 Task: In the Contact  CoraLopez96@publictheater.org, schedule and save the meeting with title: 'Product Demo and Service Presentation', Select date: '28 August, 2023', select start time: 3:00:PM. Add location on call (718) 987-6580 with meeting description: For further discussion on products, kindly join the meeting.. Logged in from softage.6@softage.net
Action: Mouse moved to (101, 75)
Screenshot: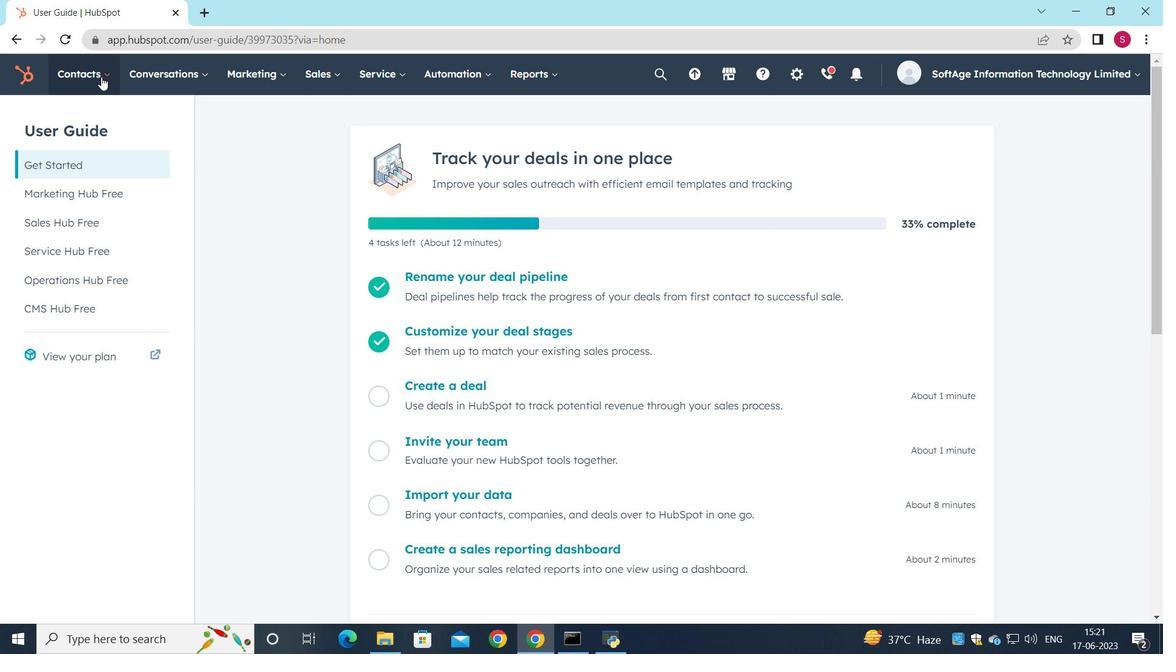 
Action: Mouse pressed left at (101, 75)
Screenshot: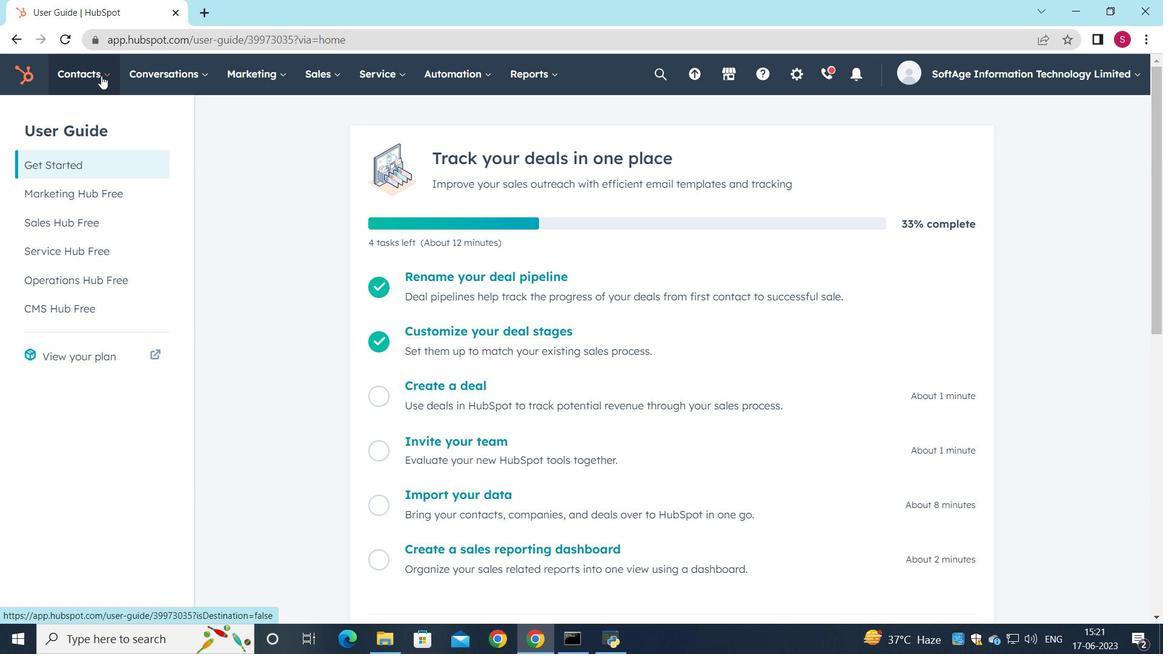 
Action: Mouse moved to (109, 111)
Screenshot: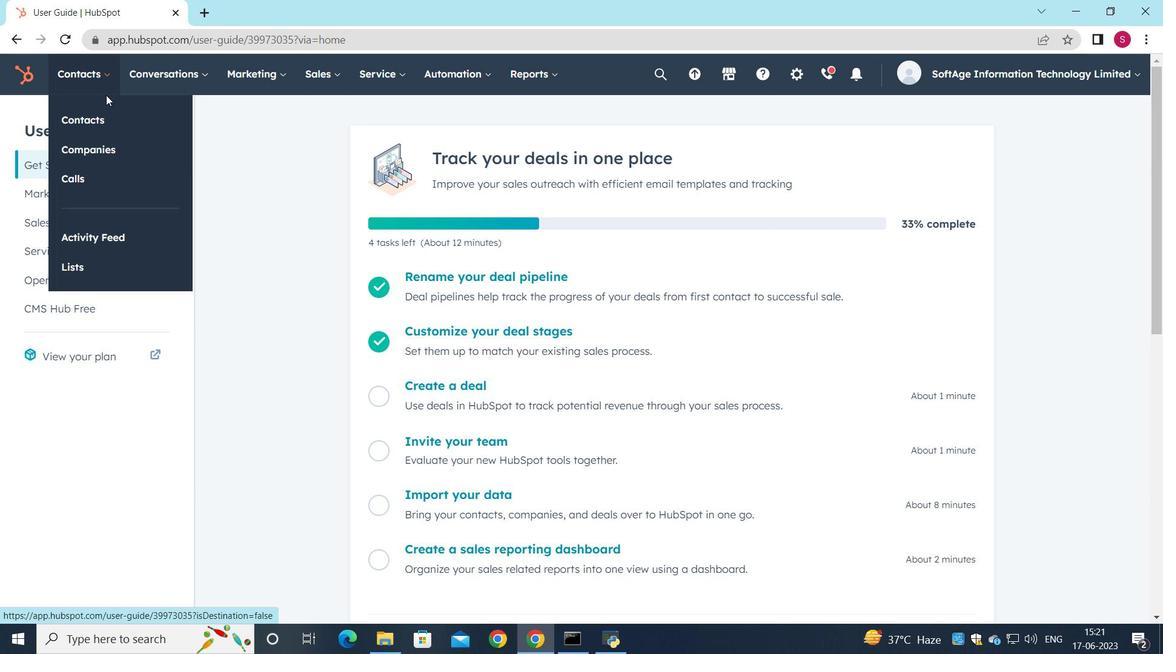 
Action: Mouse pressed left at (109, 111)
Screenshot: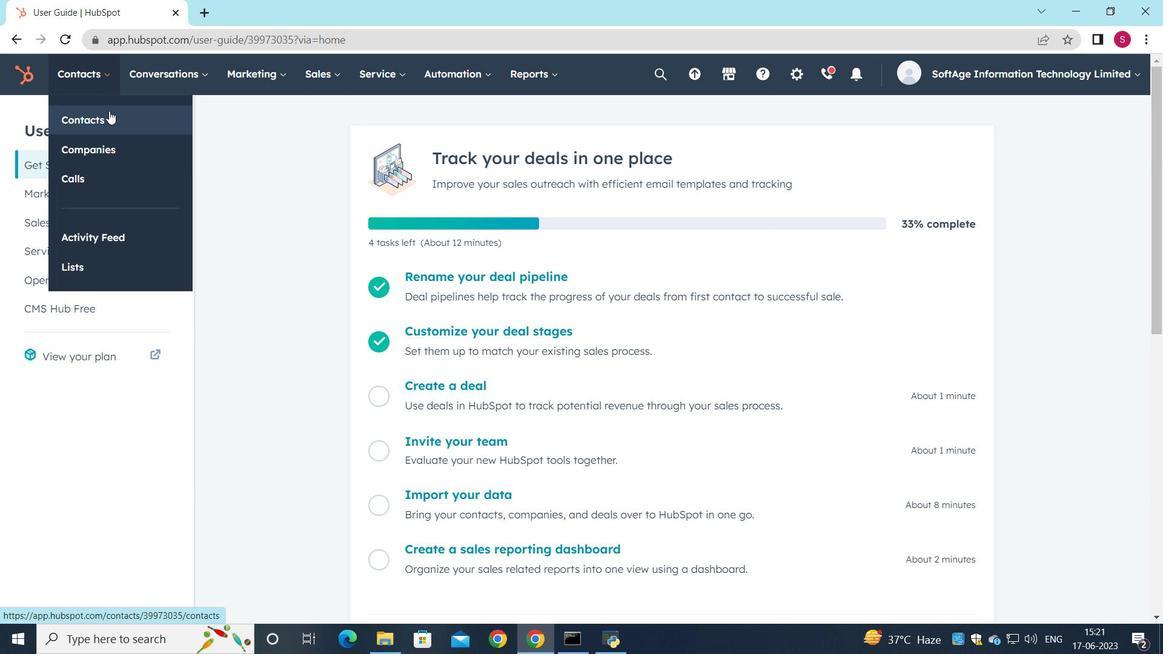 
Action: Mouse moved to (119, 250)
Screenshot: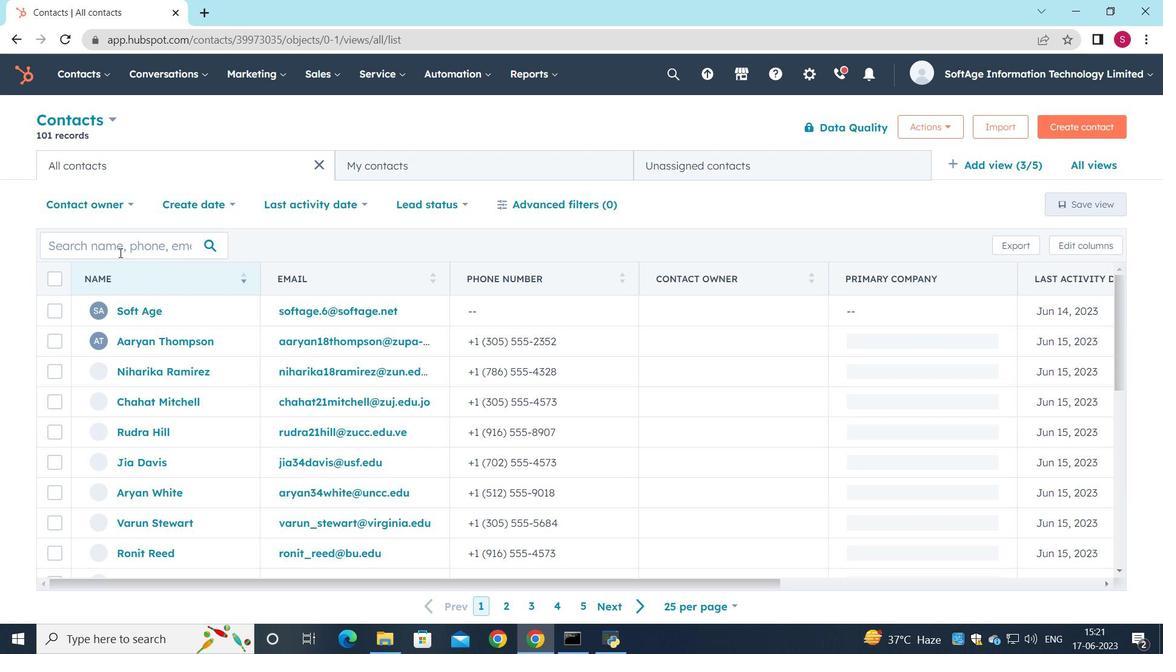 
Action: Mouse pressed left at (119, 250)
Screenshot: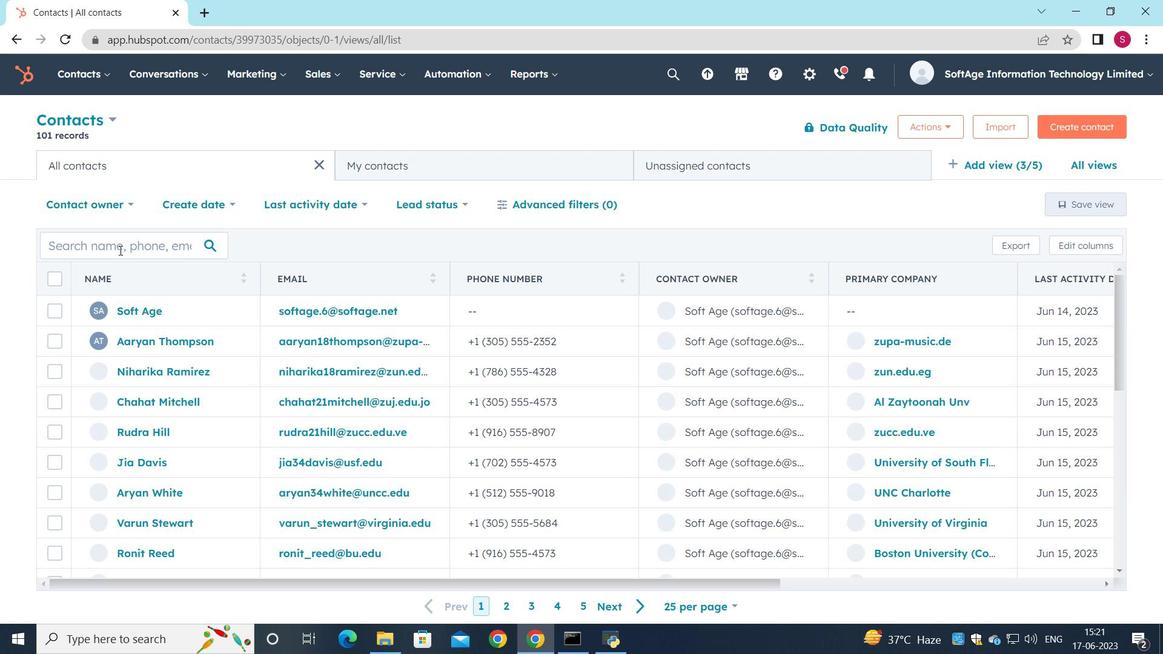 
Action: Key pressed <Key.shift>cora<Key.shift>Lopez<Key.shift><Key.shift><Key.shift><Key.shift><Key.shift><Key.shift><Key.shift><Key.shift>@publictheater.org
Screenshot: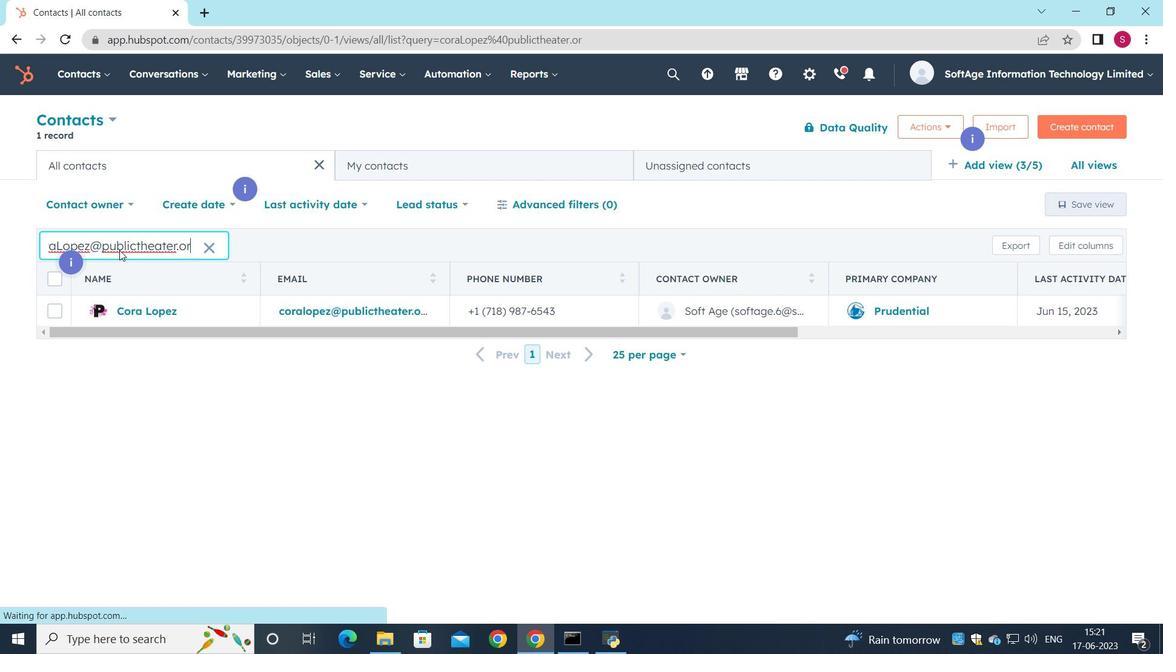 
Action: Mouse moved to (138, 307)
Screenshot: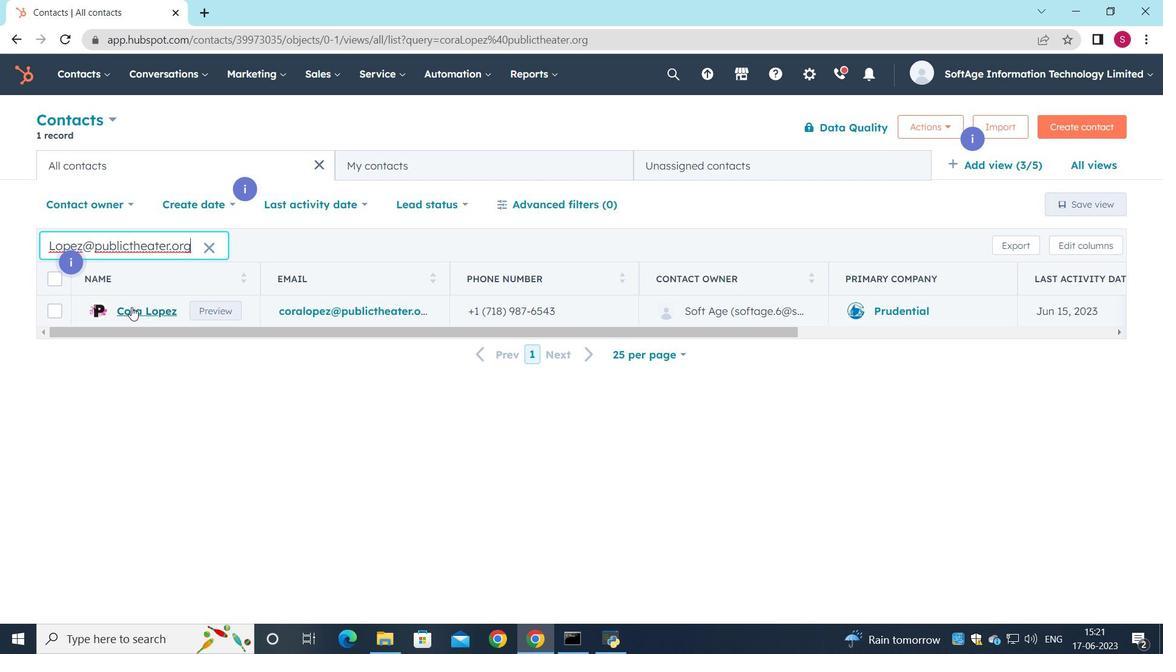 
Action: Mouse pressed left at (138, 307)
Screenshot: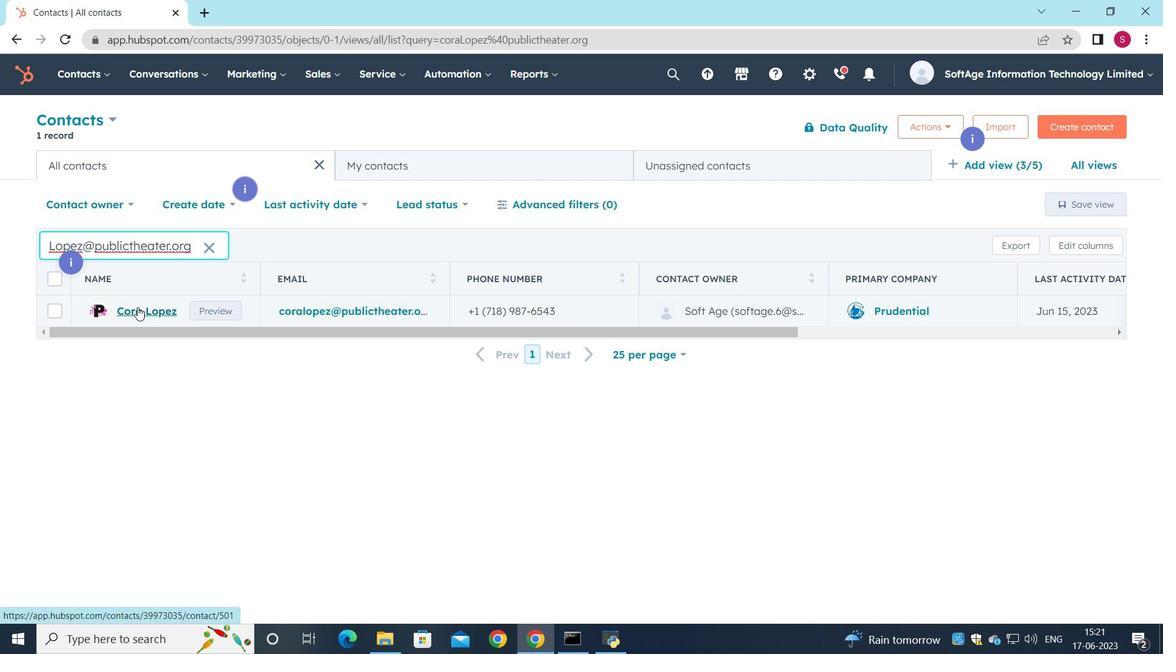 
Action: Mouse moved to (196, 253)
Screenshot: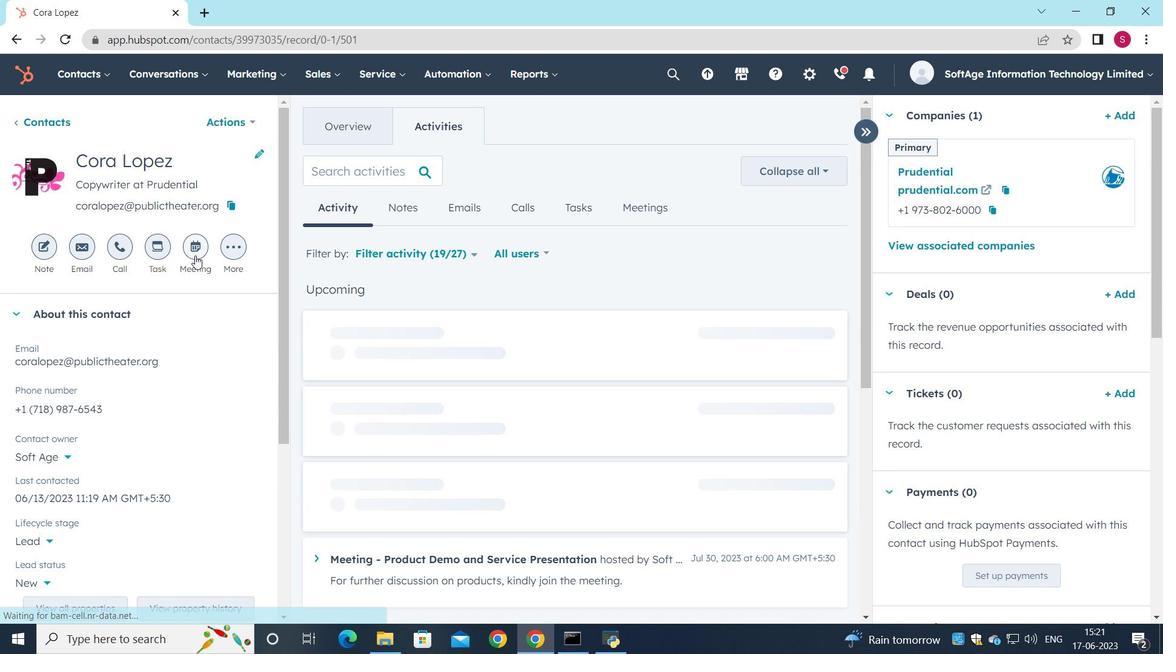 
Action: Mouse pressed left at (196, 253)
Screenshot: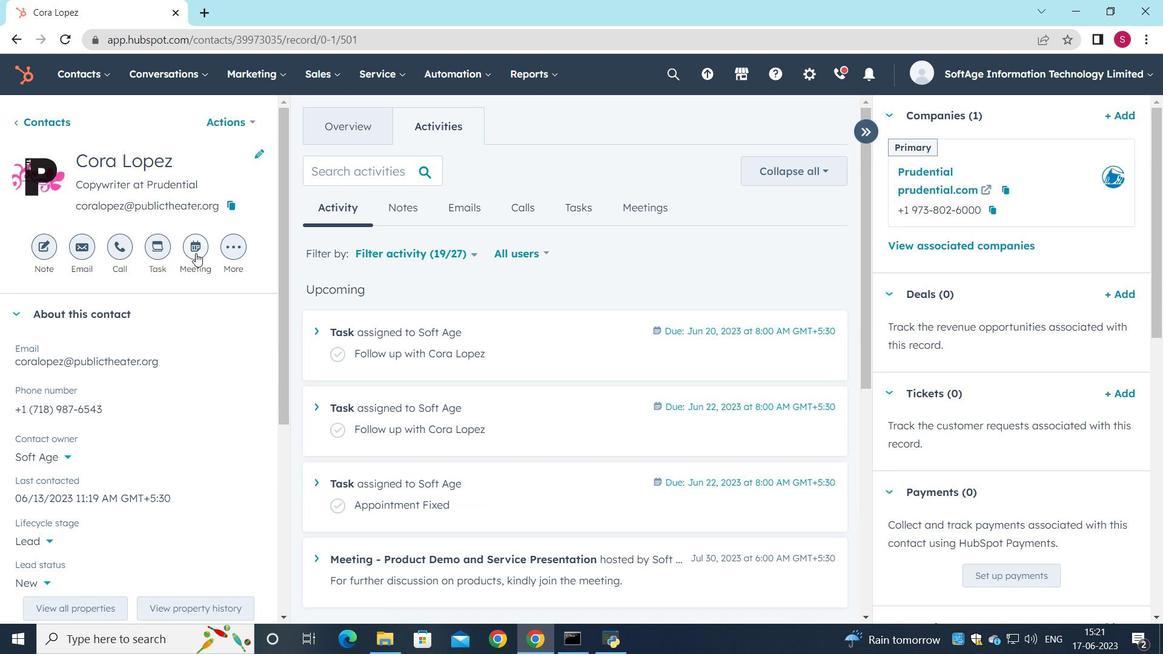 
Action: Mouse moved to (174, 236)
Screenshot: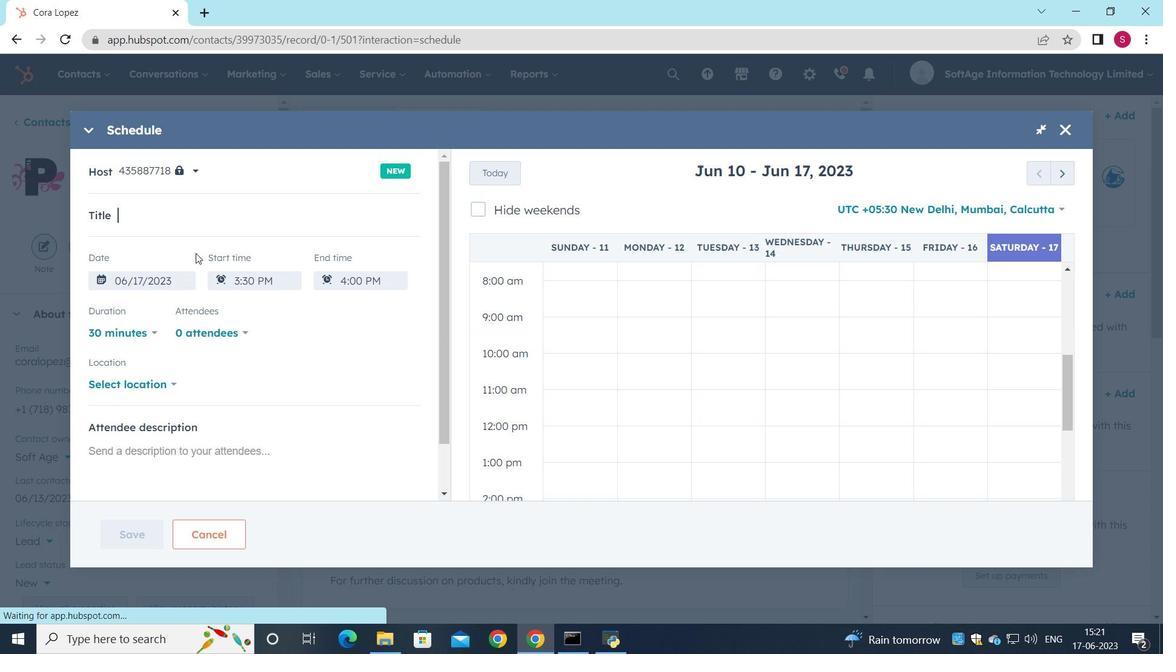 
Action: Key pressed <Key.shift>Product<Key.space><Key.shift>Demo<Key.space>and<Key.space><Key.shift>service<Key.space><Key.shift>Presentation
Screenshot: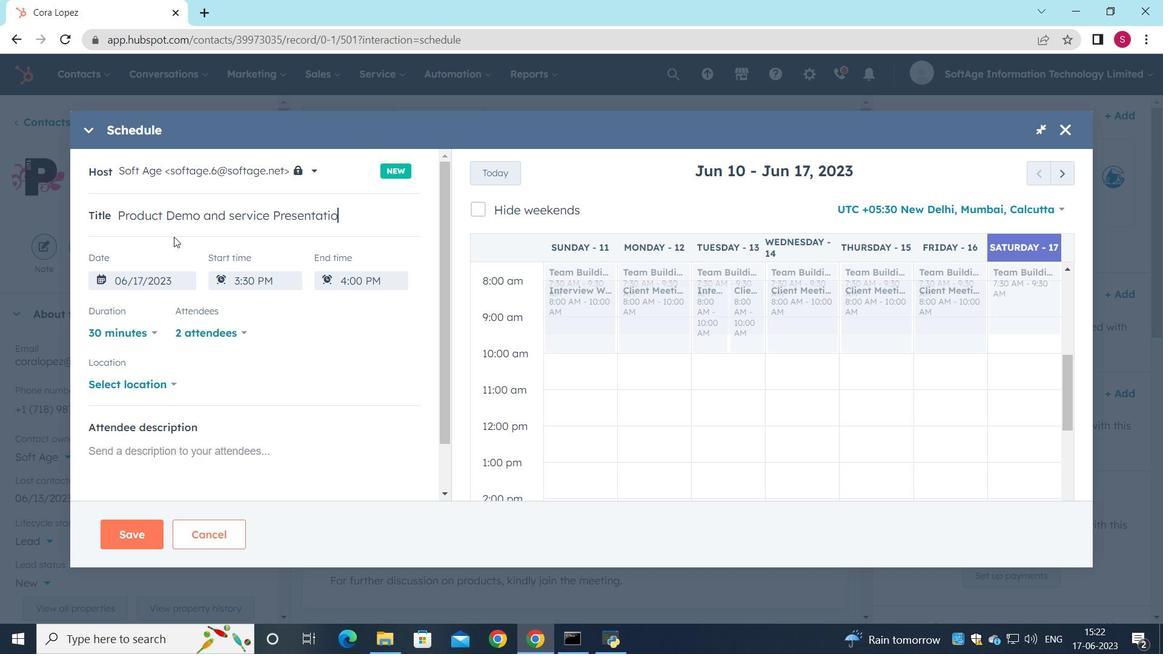 
Action: Mouse moved to (1065, 174)
Screenshot: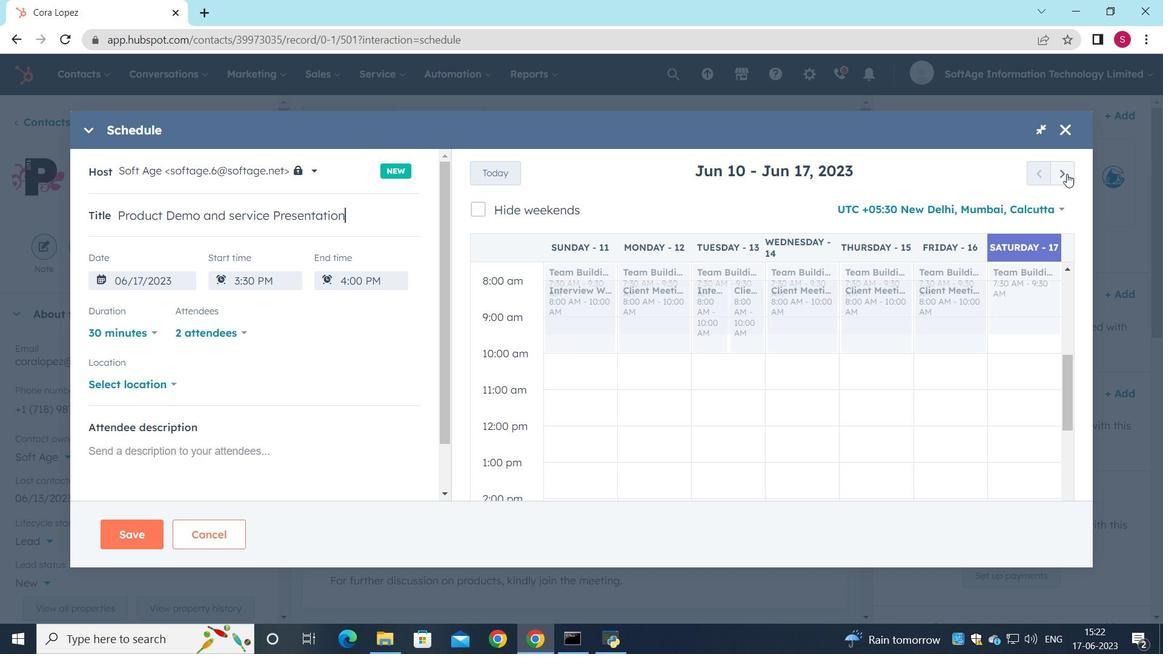 
Action: Mouse pressed left at (1065, 174)
Screenshot: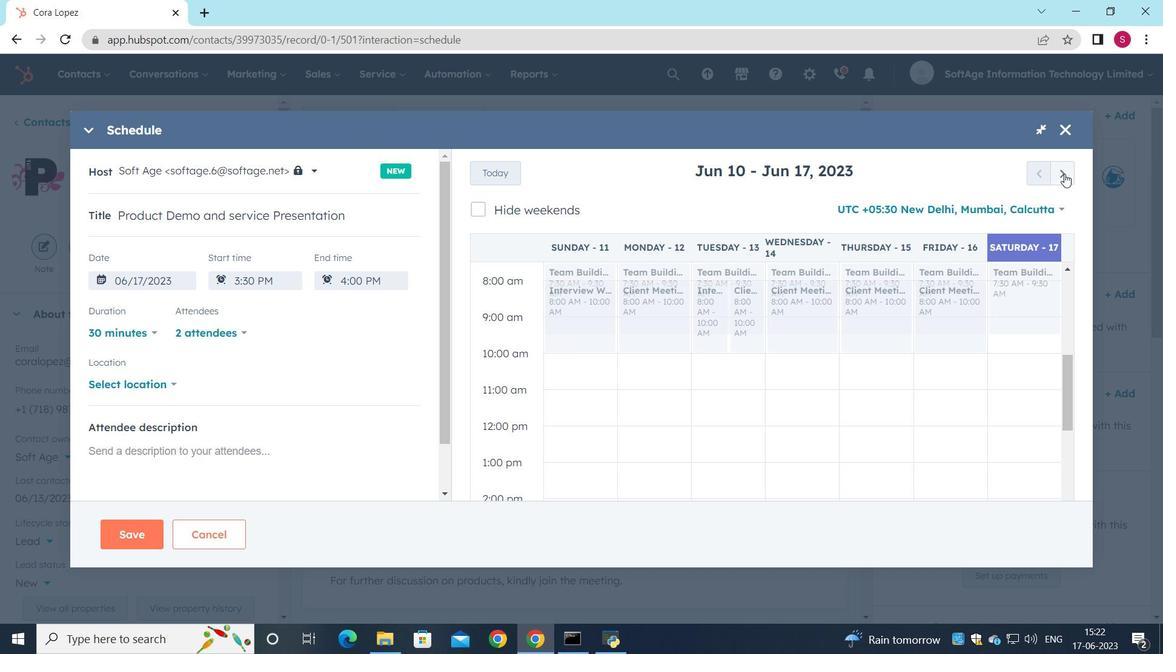 
Action: Mouse pressed left at (1065, 174)
Screenshot: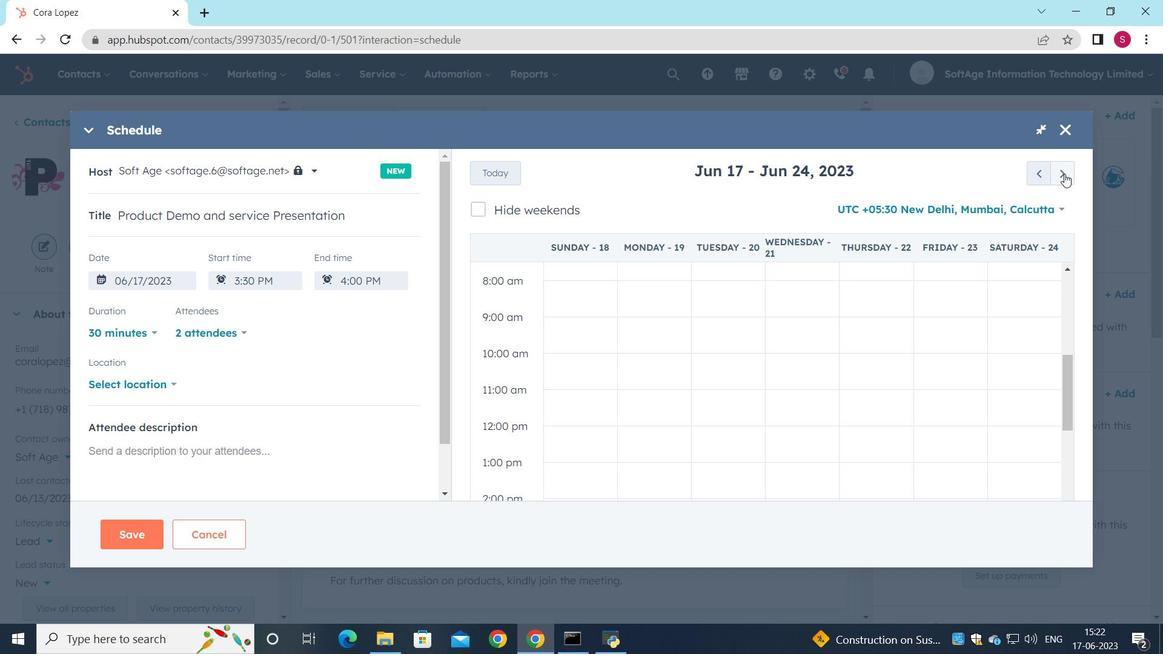 
Action: Mouse pressed left at (1065, 174)
Screenshot: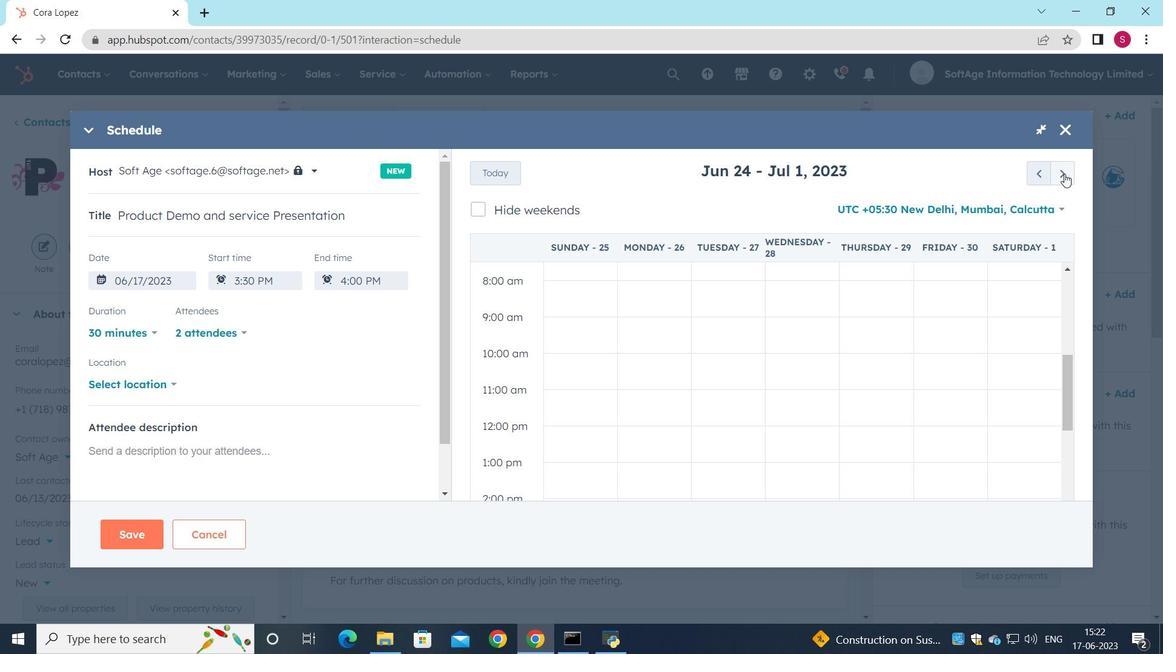 
Action: Mouse pressed left at (1065, 174)
Screenshot: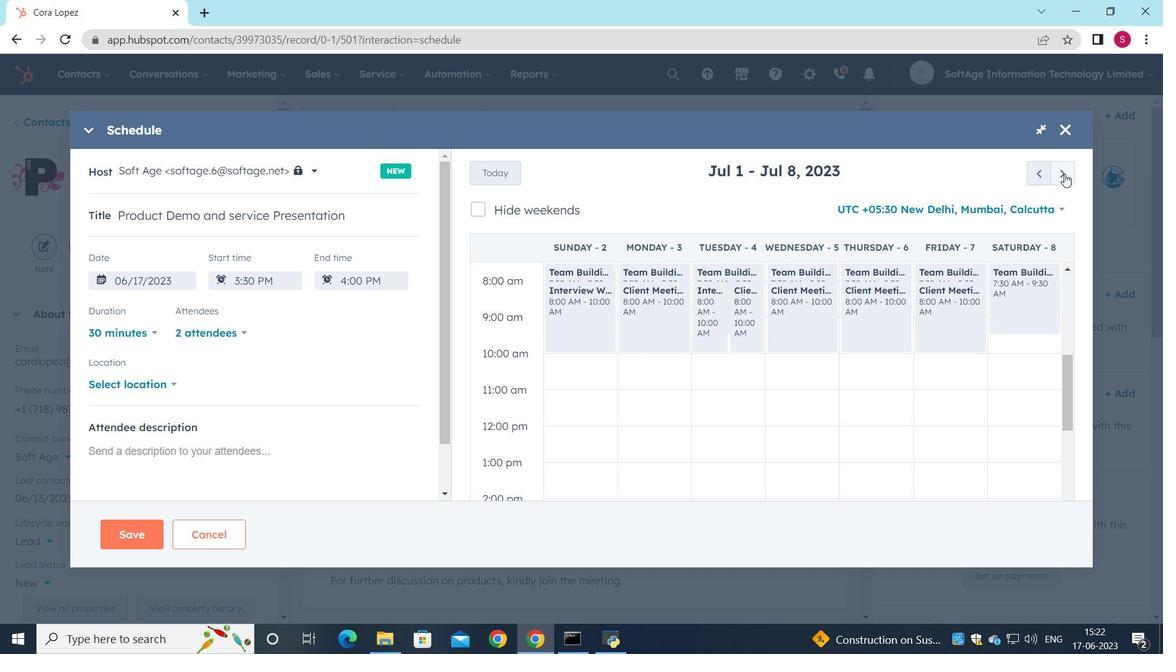 
Action: Mouse pressed left at (1065, 174)
Screenshot: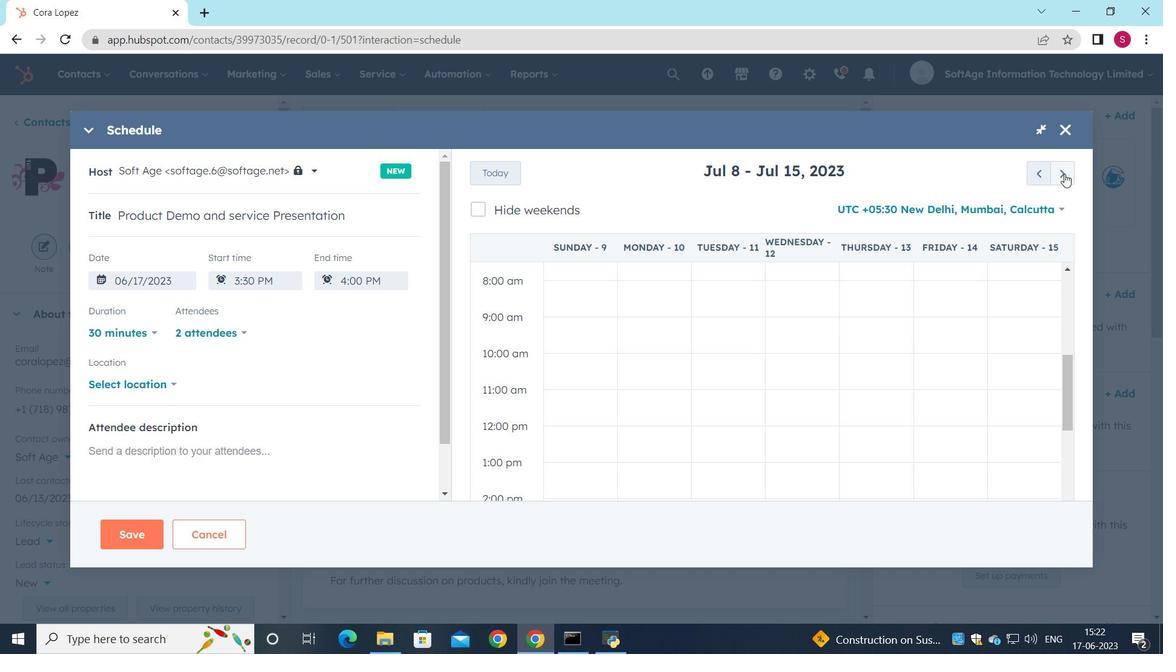 
Action: Mouse pressed left at (1065, 174)
Screenshot: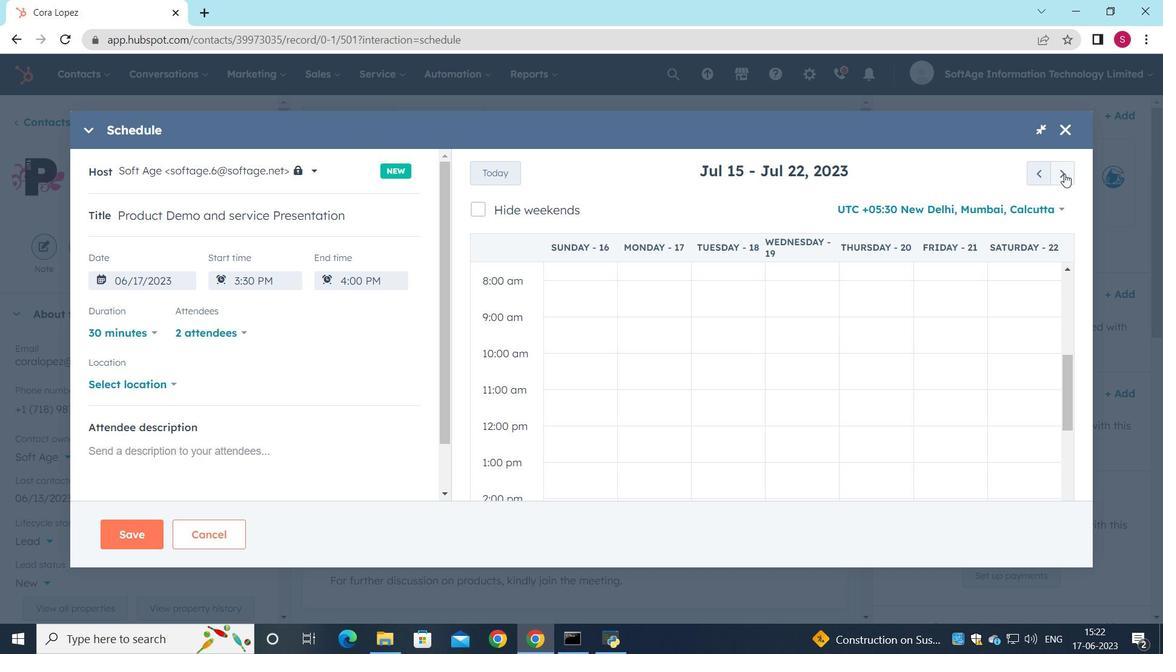 
Action: Mouse pressed left at (1065, 174)
Screenshot: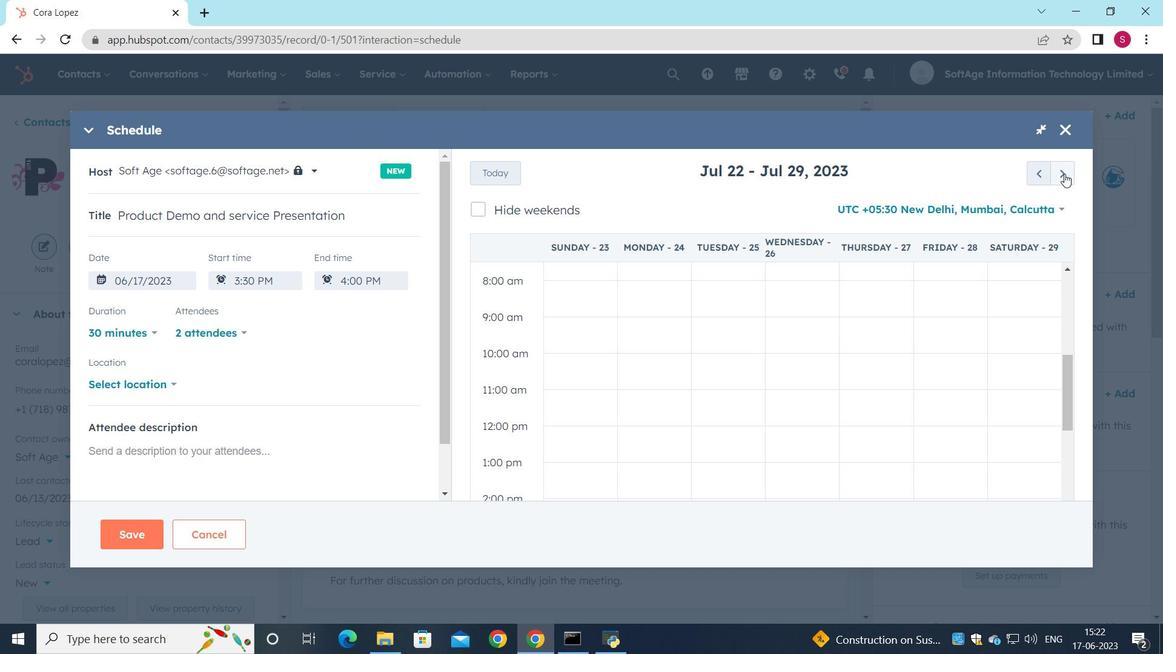 
Action: Mouse moved to (1043, 176)
Screenshot: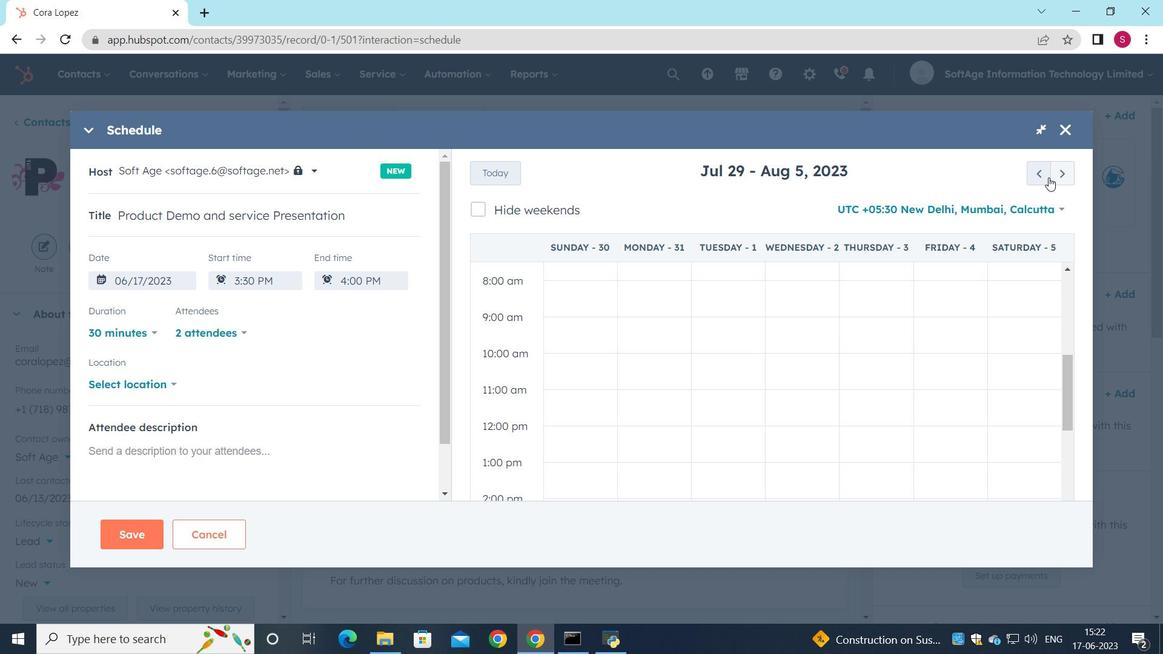
Action: Mouse pressed left at (1043, 176)
Screenshot: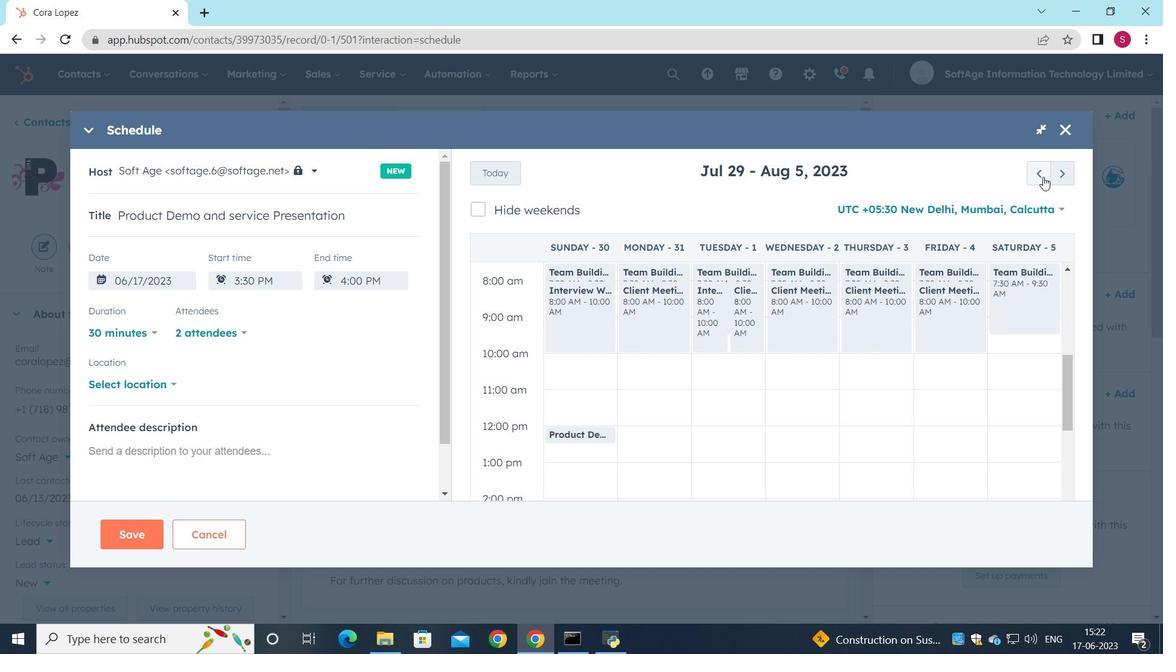 
Action: Mouse moved to (948, 448)
Screenshot: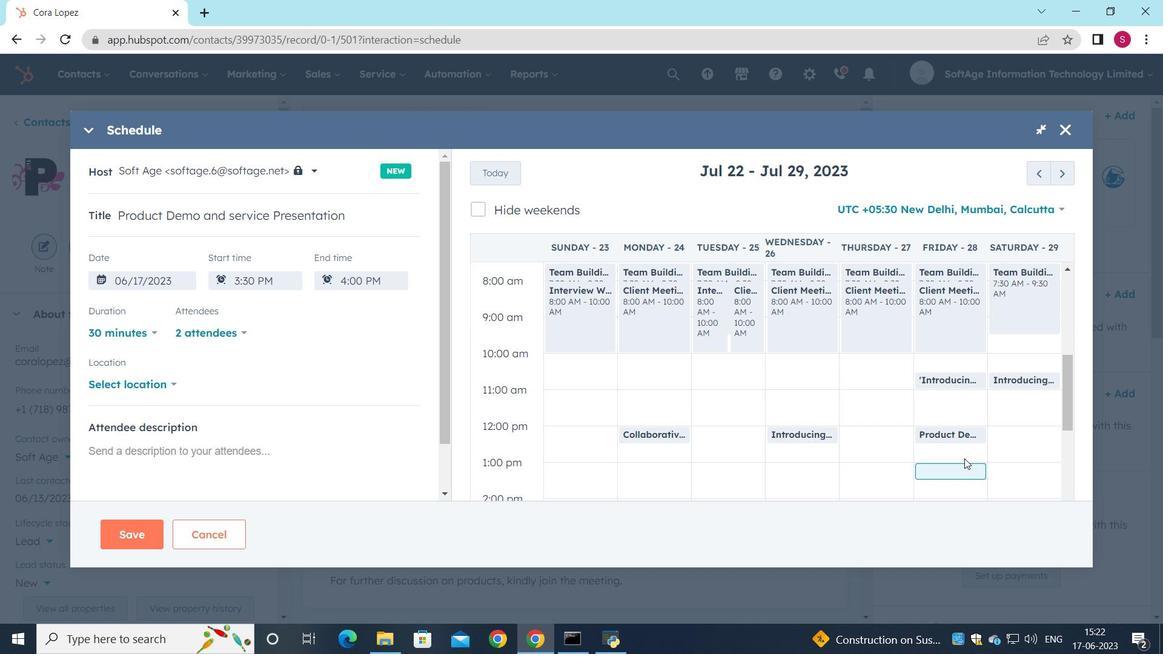 
Action: Mouse scrolled (948, 448) with delta (0, 0)
Screenshot: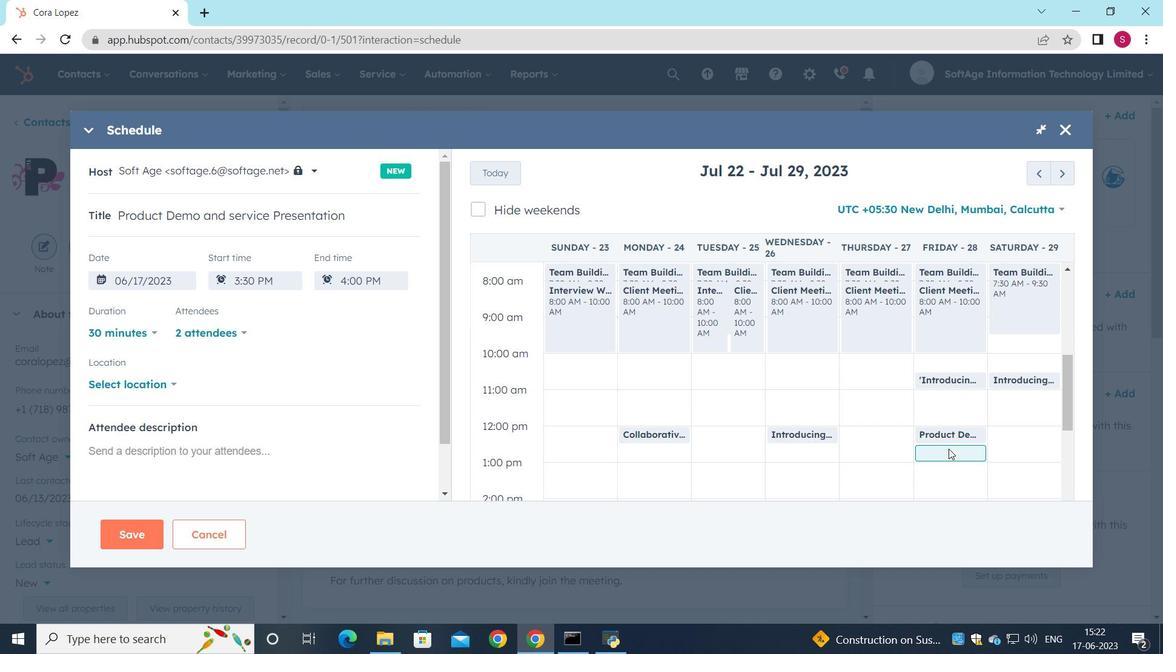
Action: Mouse moved to (936, 463)
Screenshot: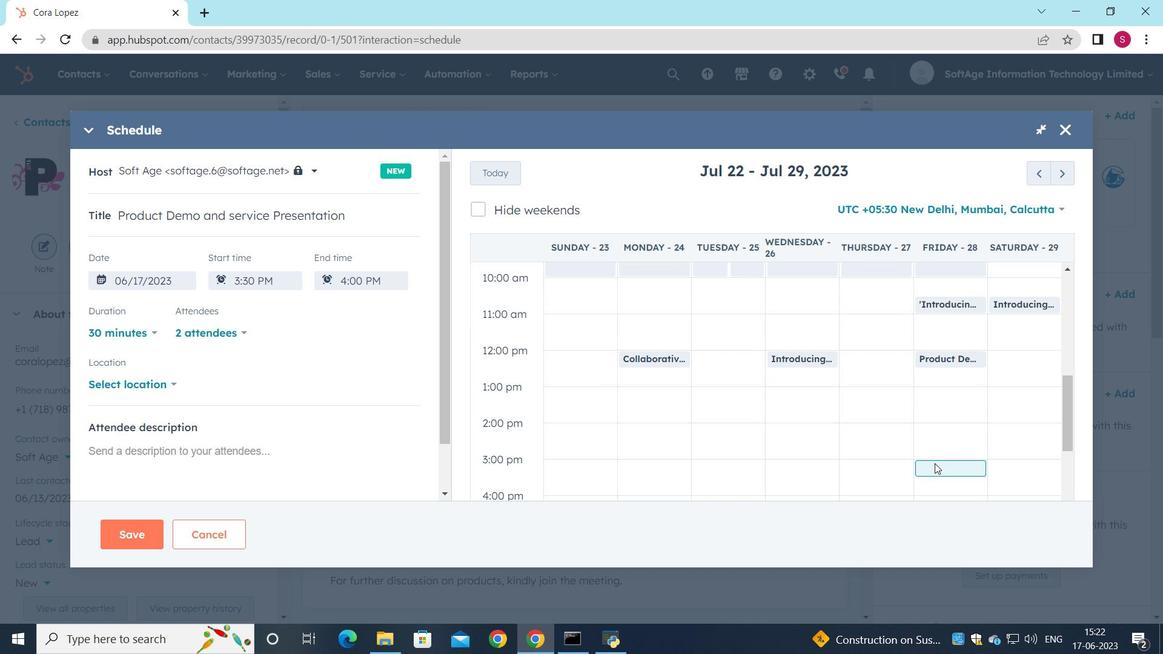 
Action: Mouse pressed left at (936, 463)
Screenshot: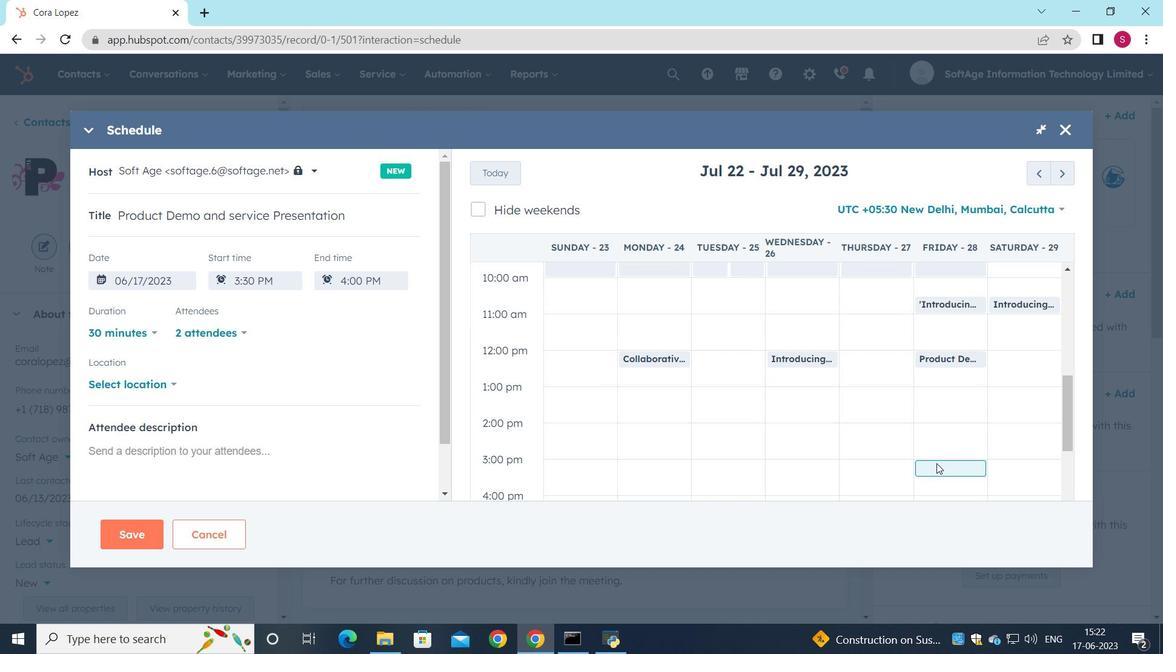 
Action: Mouse moved to (163, 382)
Screenshot: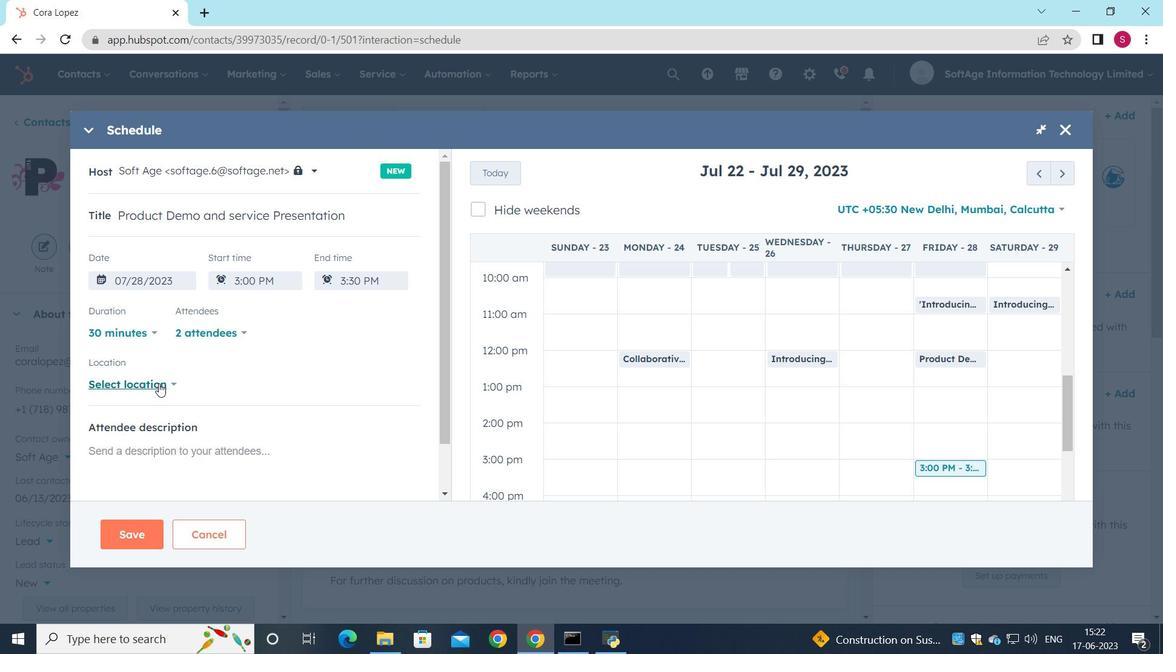 
Action: Mouse pressed left at (163, 382)
Screenshot: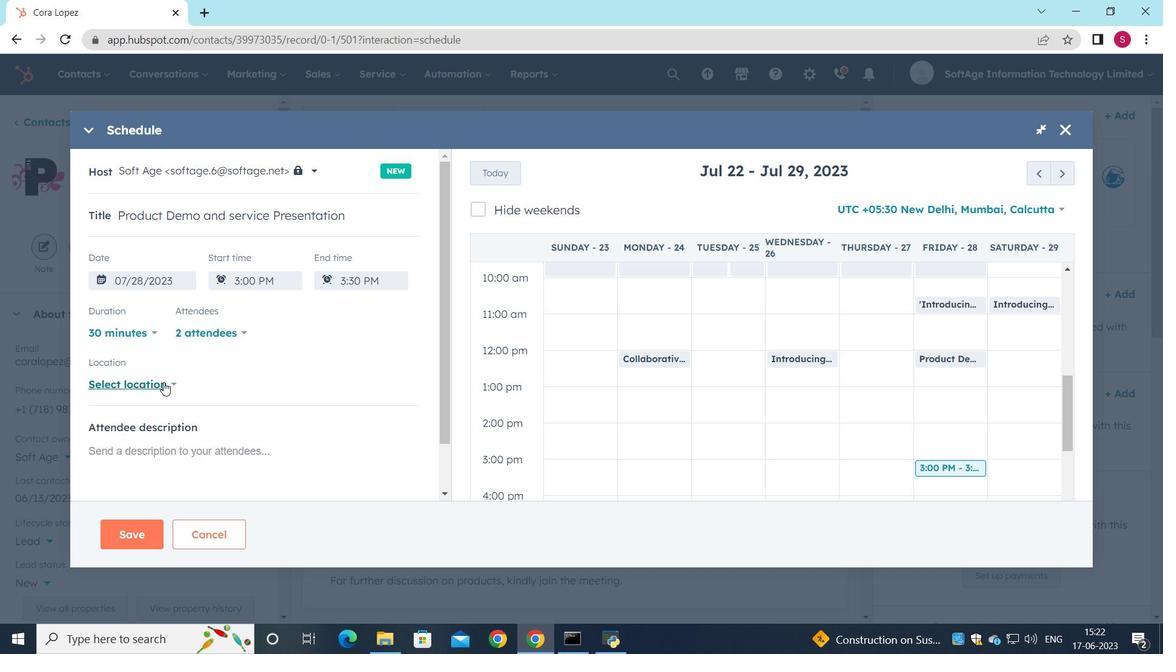 
Action: Mouse moved to (241, 316)
Screenshot: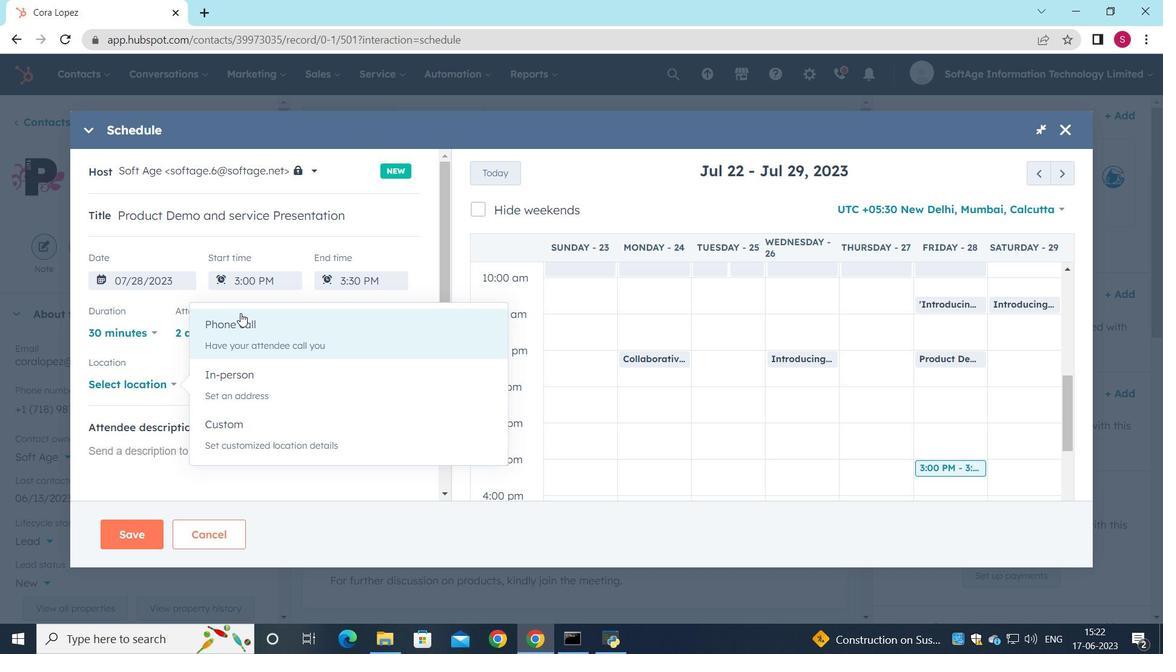 
Action: Mouse pressed left at (241, 316)
Screenshot: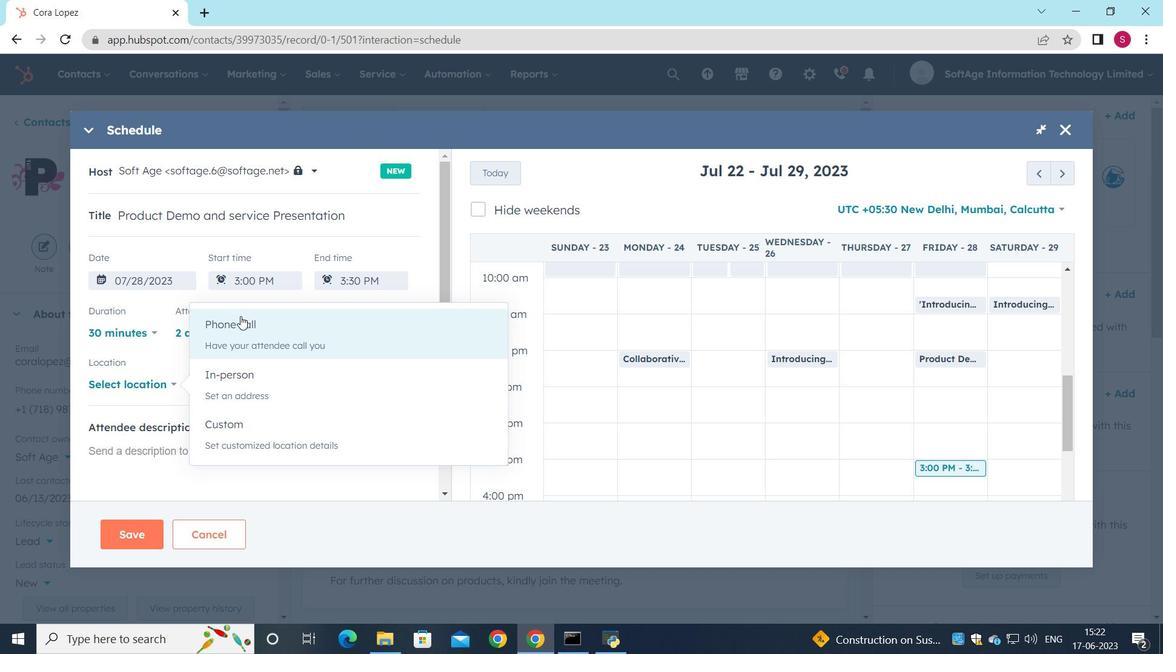 
Action: Mouse moved to (246, 387)
Screenshot: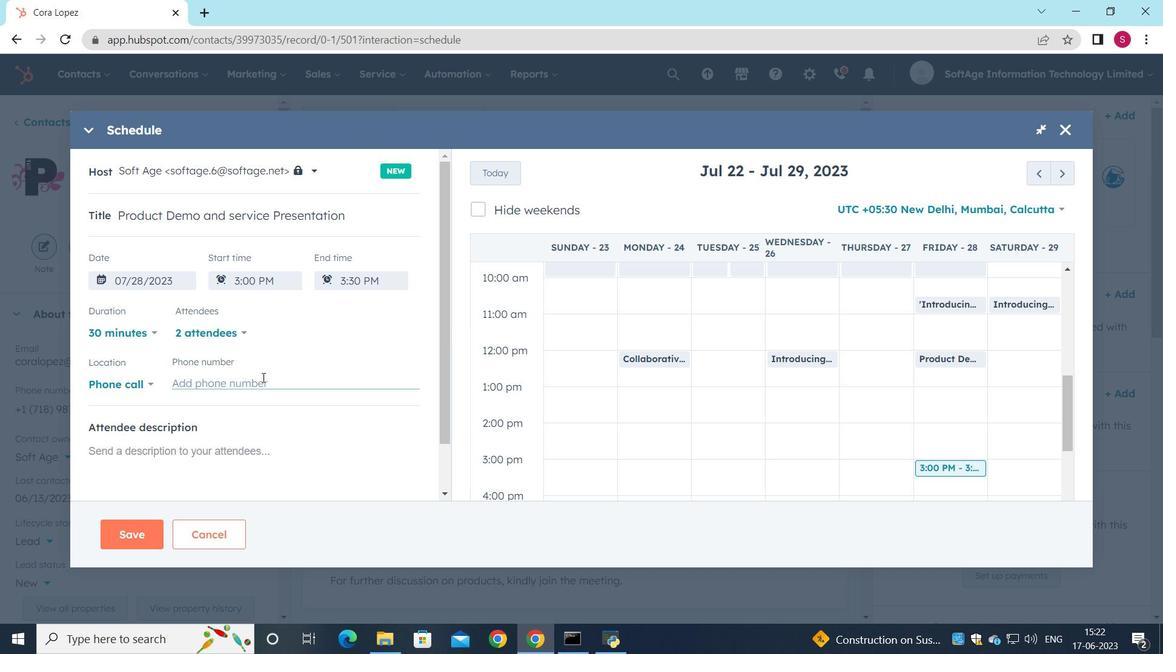 
Action: Mouse pressed left at (246, 387)
Screenshot: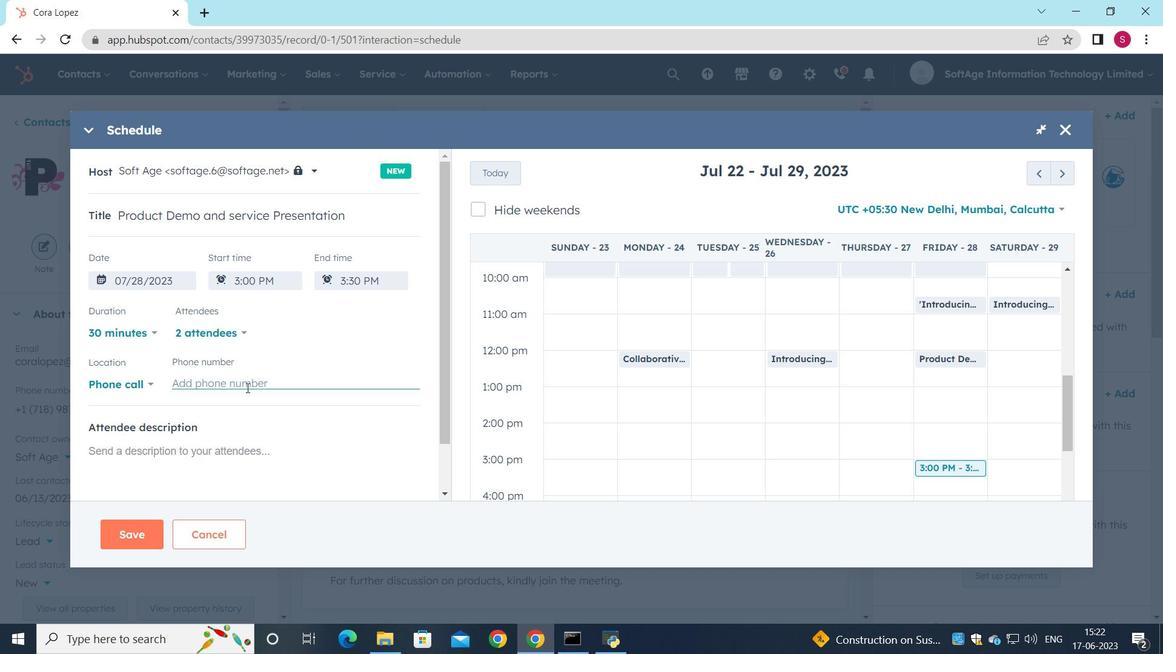
Action: Mouse moved to (285, 361)
Screenshot: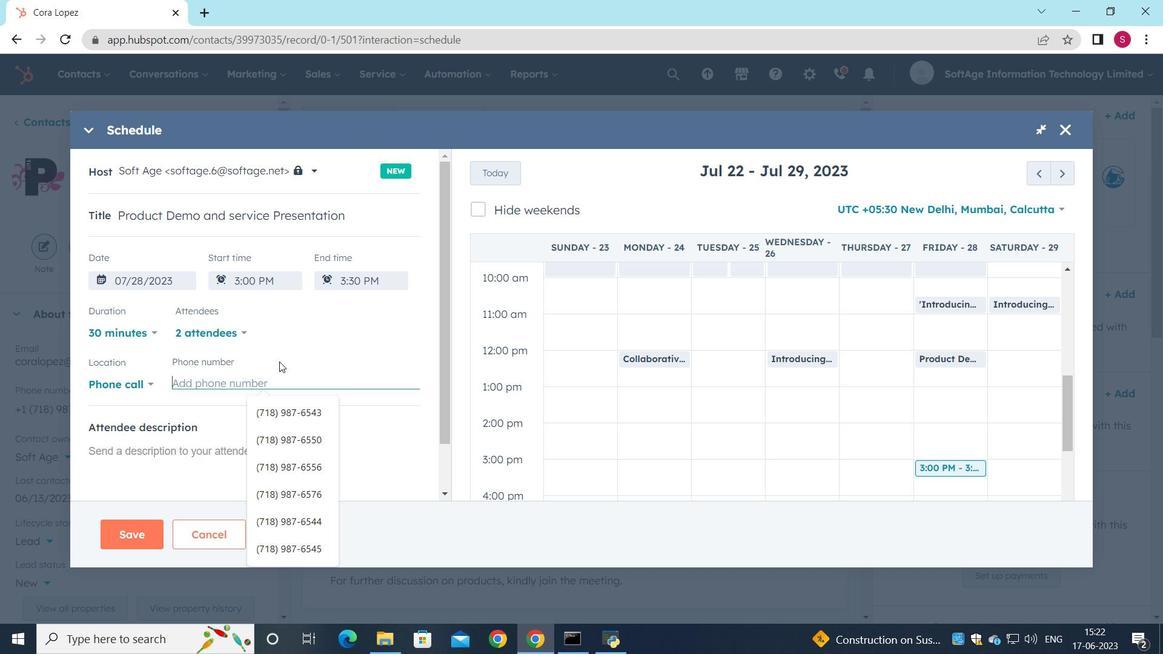 
Action: Key pressed <Key.shift_r>(718<Key.shift_r>)<Key.space>987-6580
Screenshot: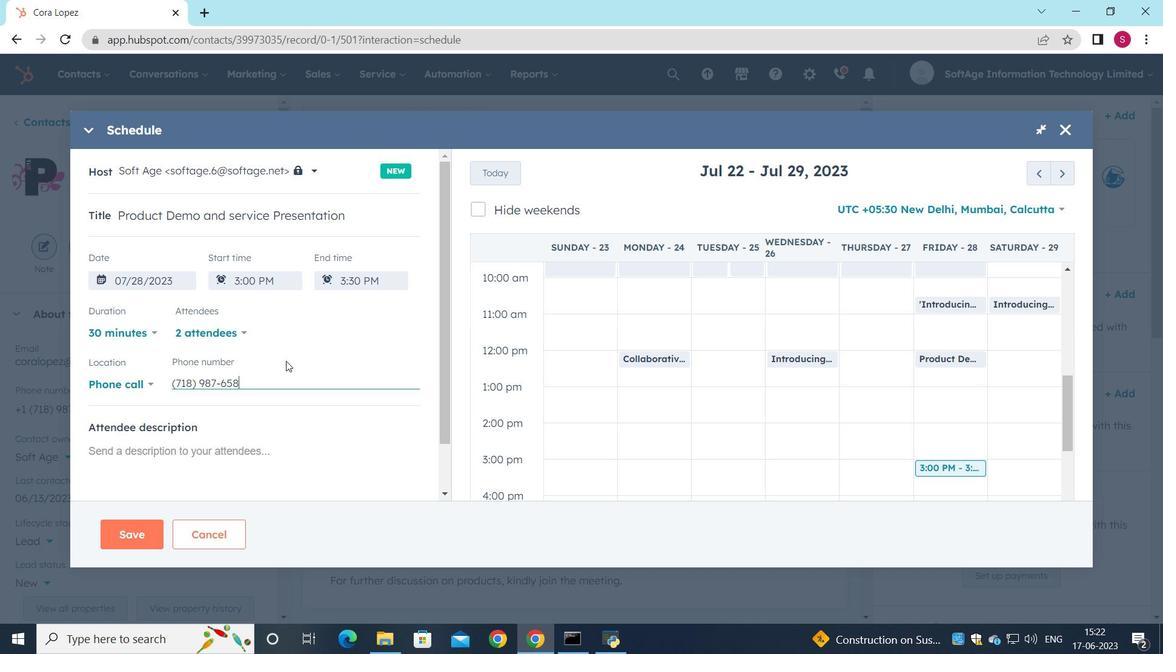 
Action: Mouse moved to (117, 450)
Screenshot: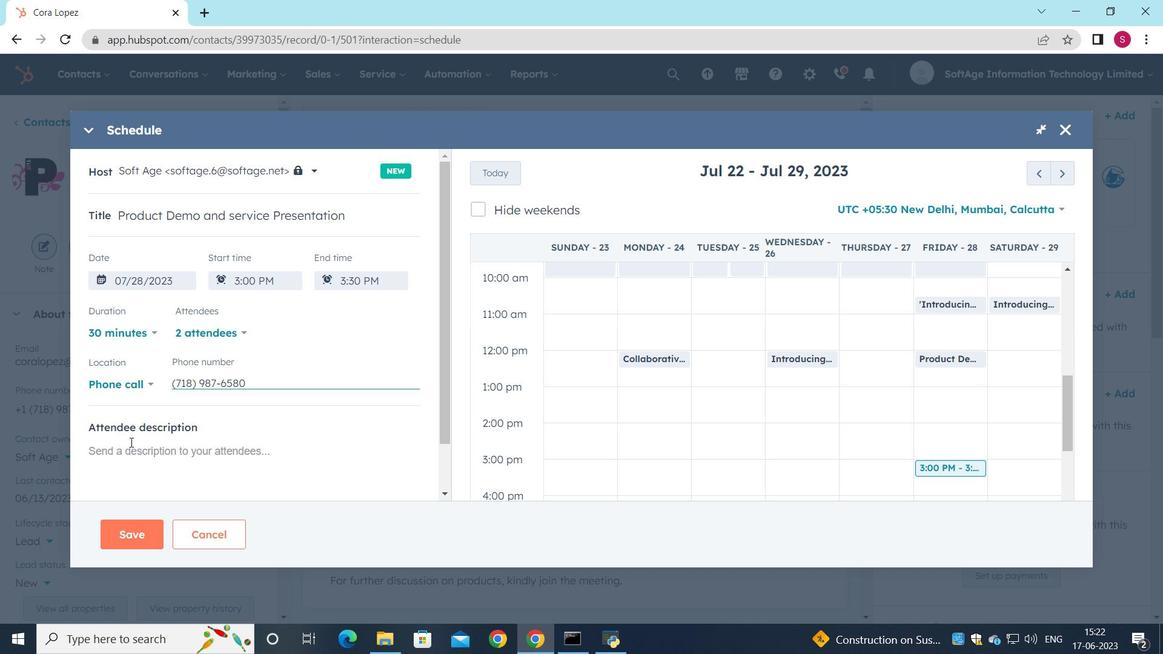 
Action: Mouse pressed left at (117, 450)
Screenshot: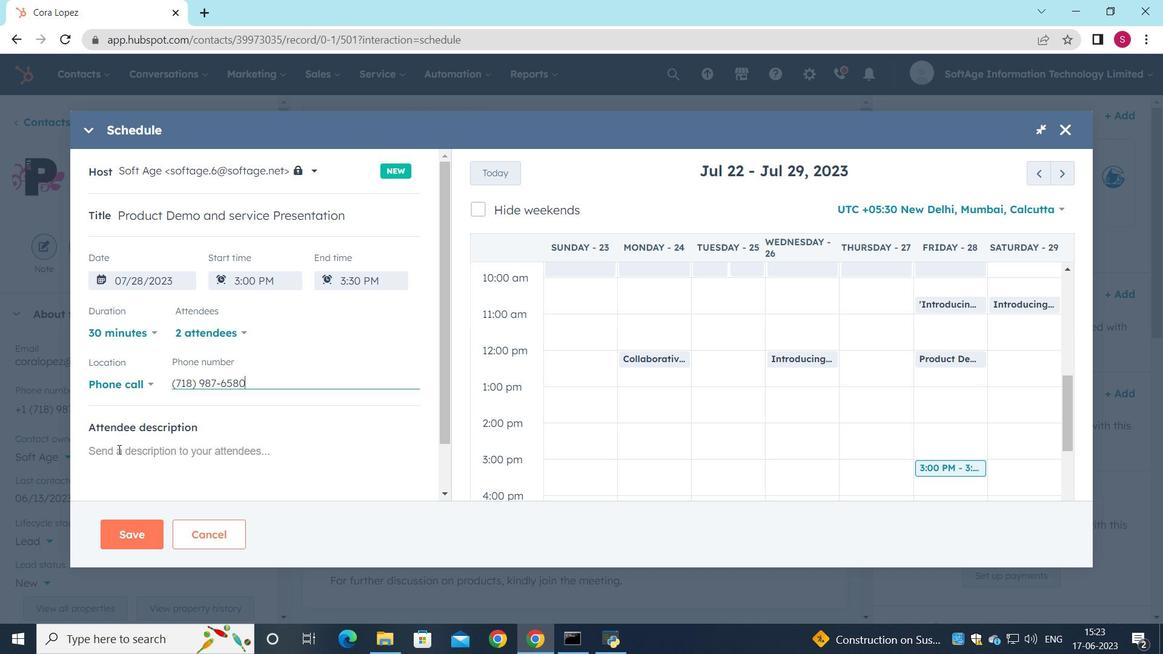 
Action: Key pressed <Key.shift>For<Key.space>further<Key.space>discussion<Key.space>on<Key.space>products<Key.space><Key.backspace>,<Key.space>kindly<Key.space>join<Key.space>the<Key.space>meeting.
Screenshot: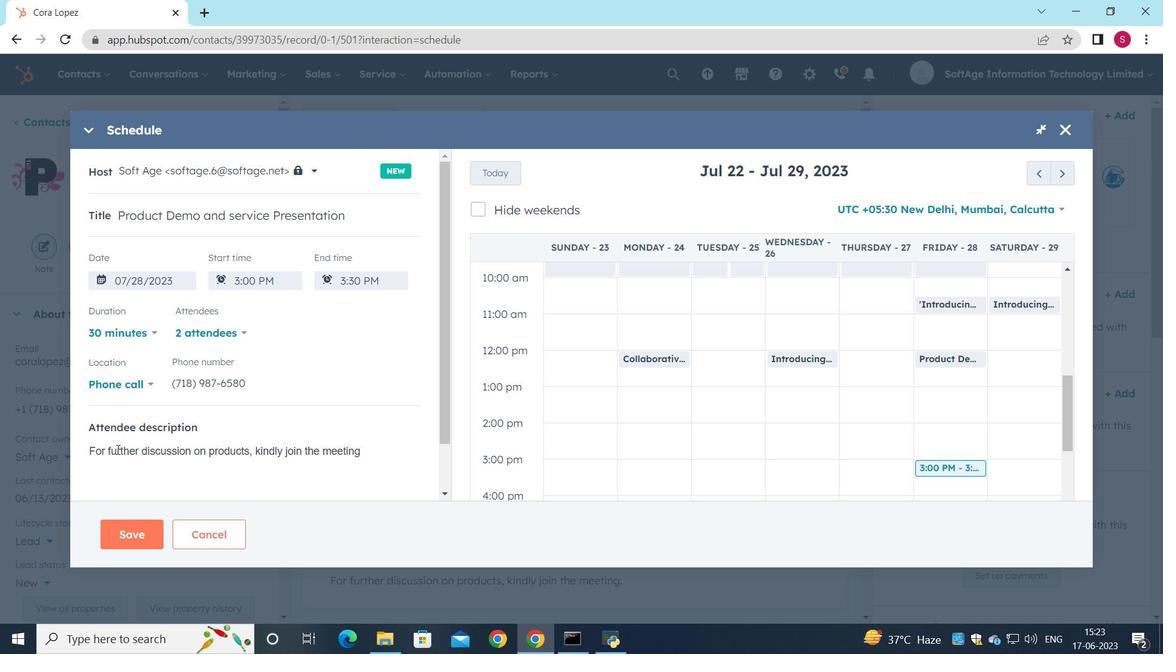 
Action: Mouse moved to (140, 538)
Screenshot: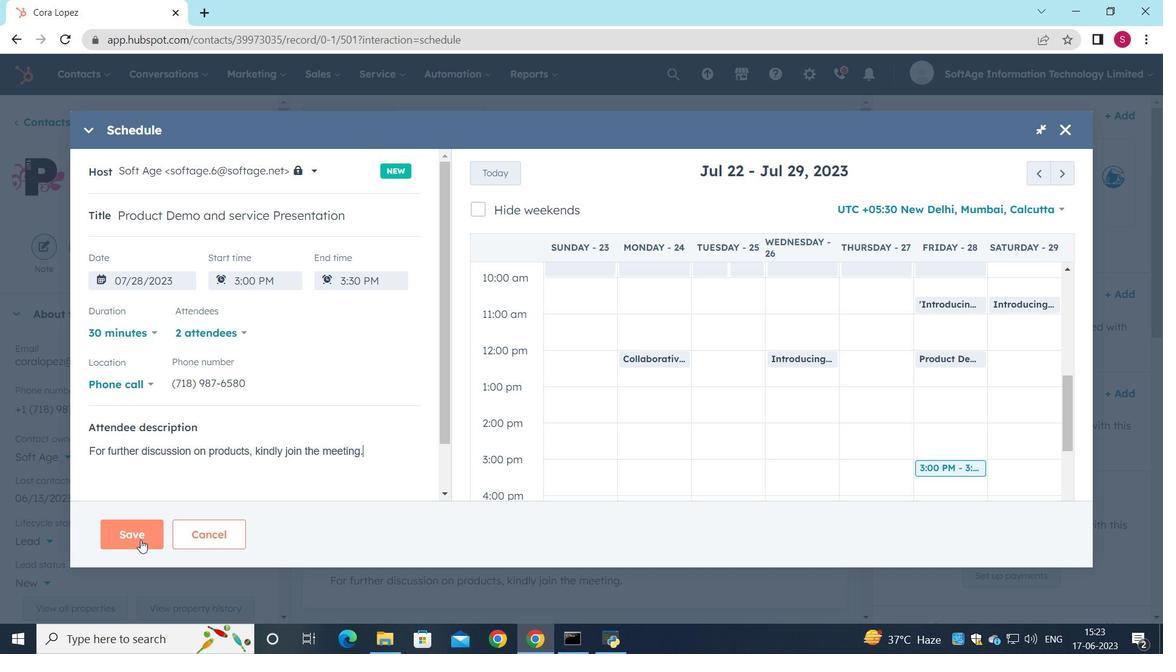 
Action: Mouse pressed left at (140, 538)
Screenshot: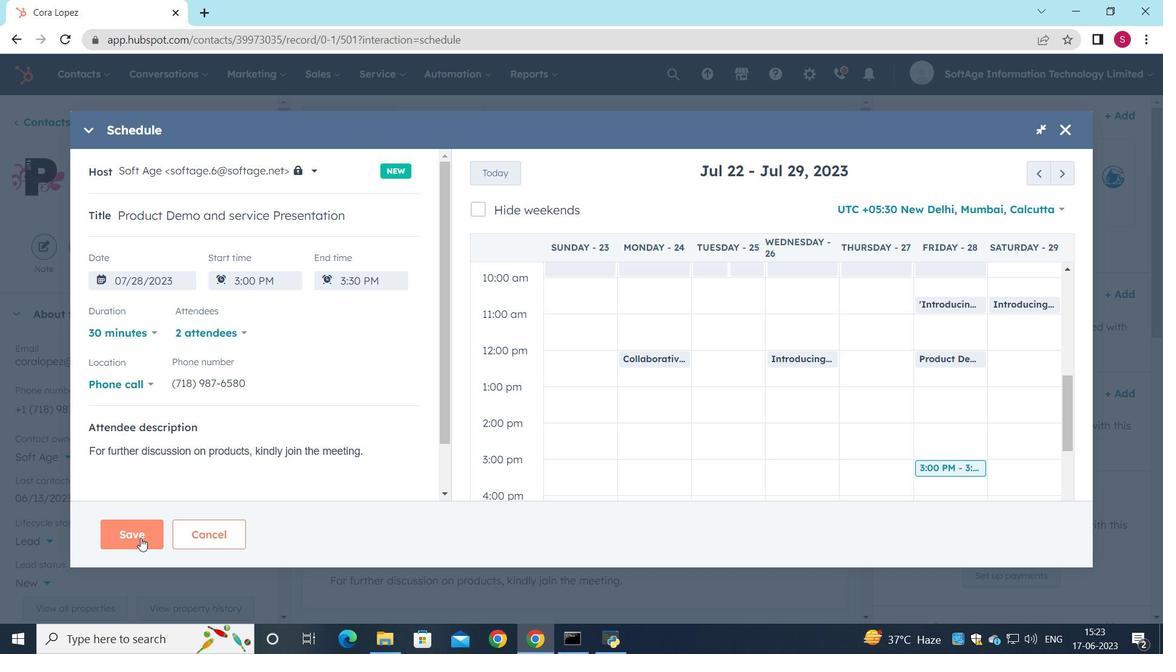 
Action: Mouse moved to (410, 347)
Screenshot: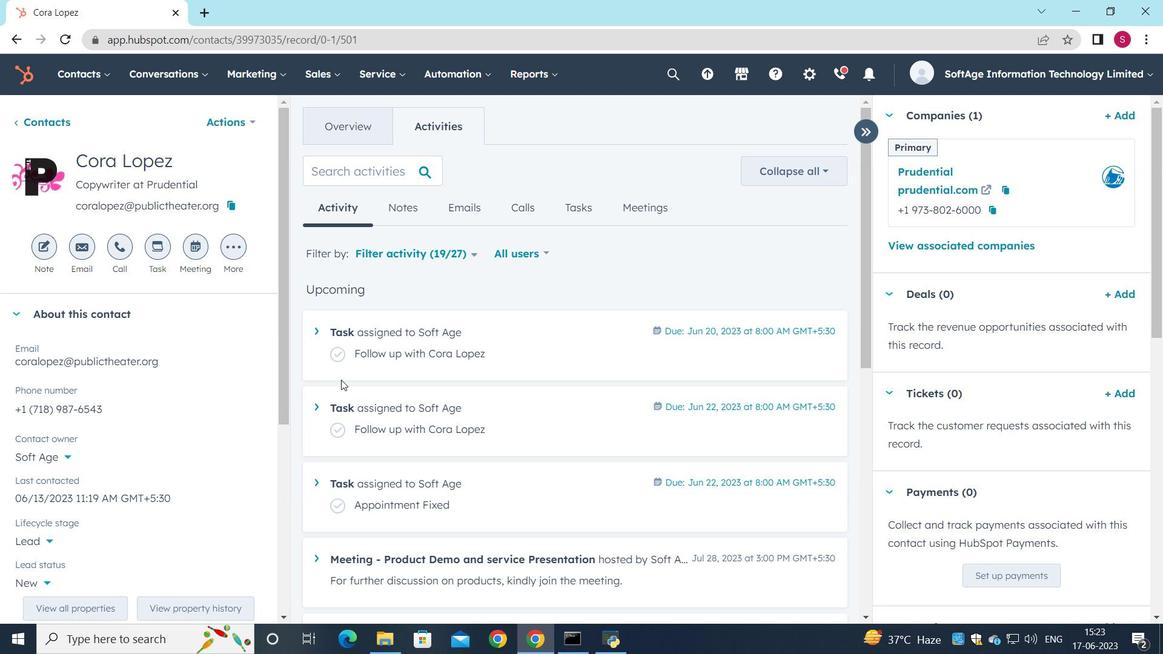 
